 Task: In the  document memoir.txt Download file as 'Plain Text' Share this file with 'softage2@softage.net' Insert the command  Viewing
Action: Mouse moved to (54, 76)
Screenshot: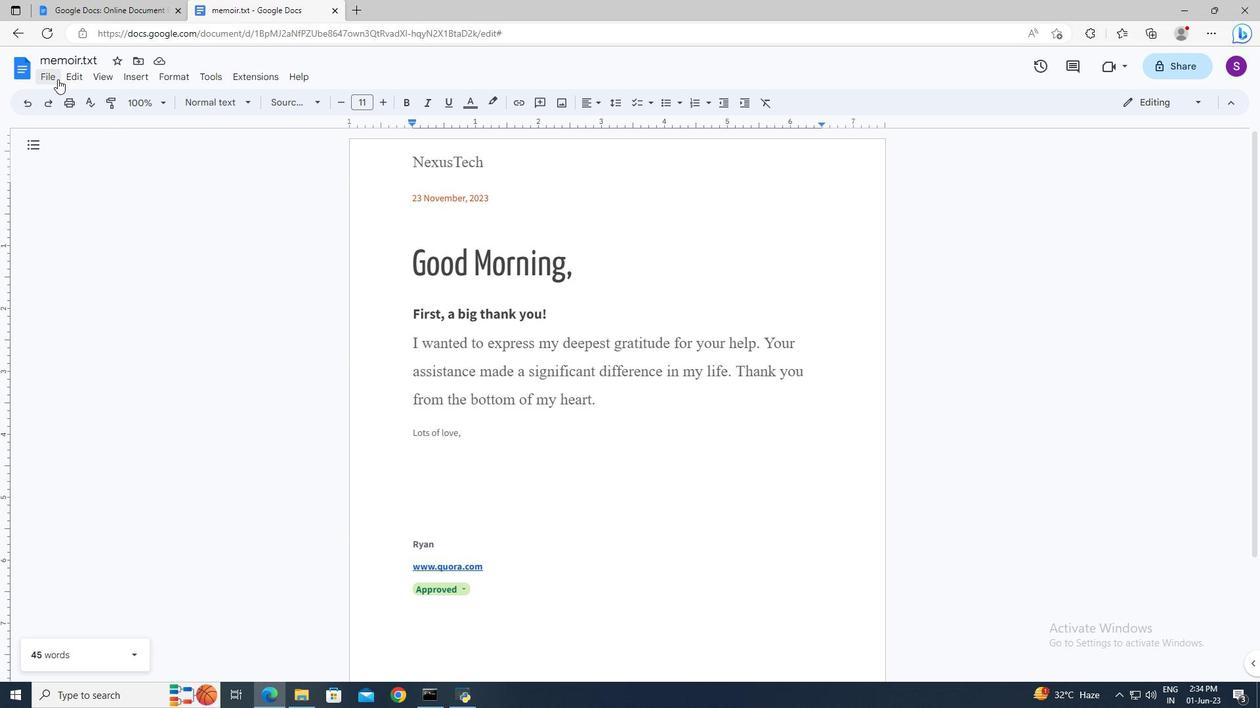 
Action: Mouse pressed left at (54, 76)
Screenshot: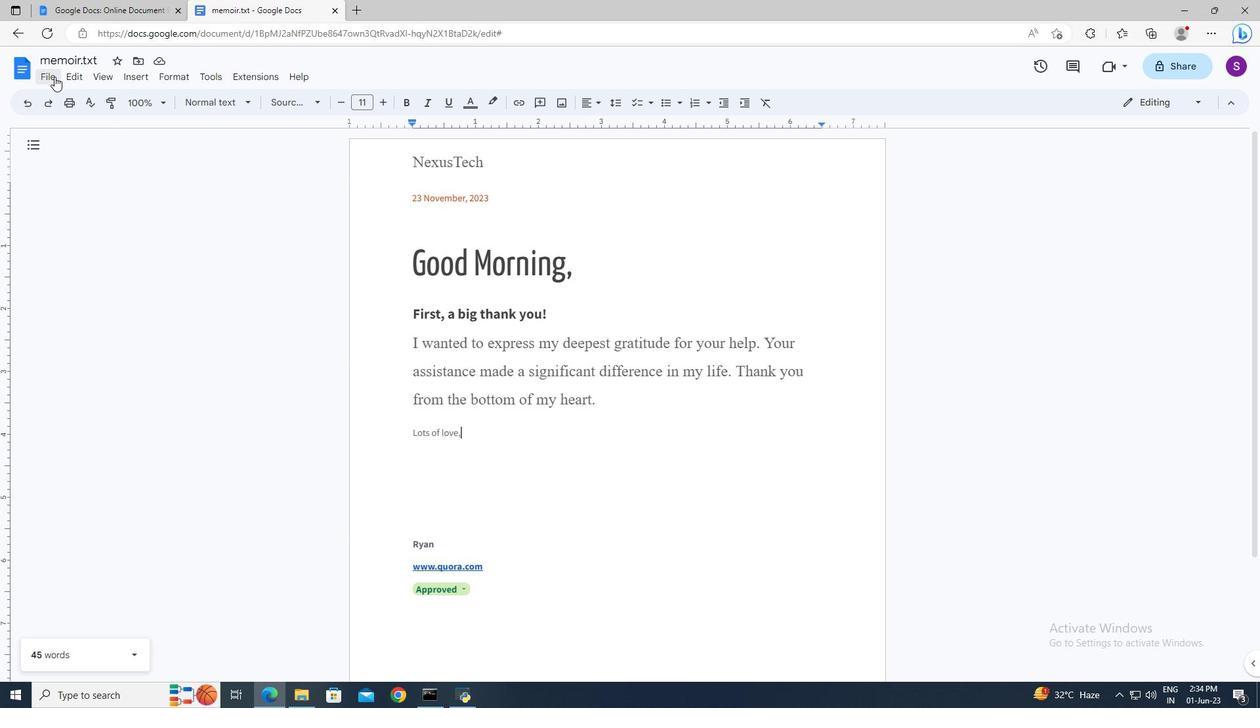 
Action: Mouse moved to (302, 296)
Screenshot: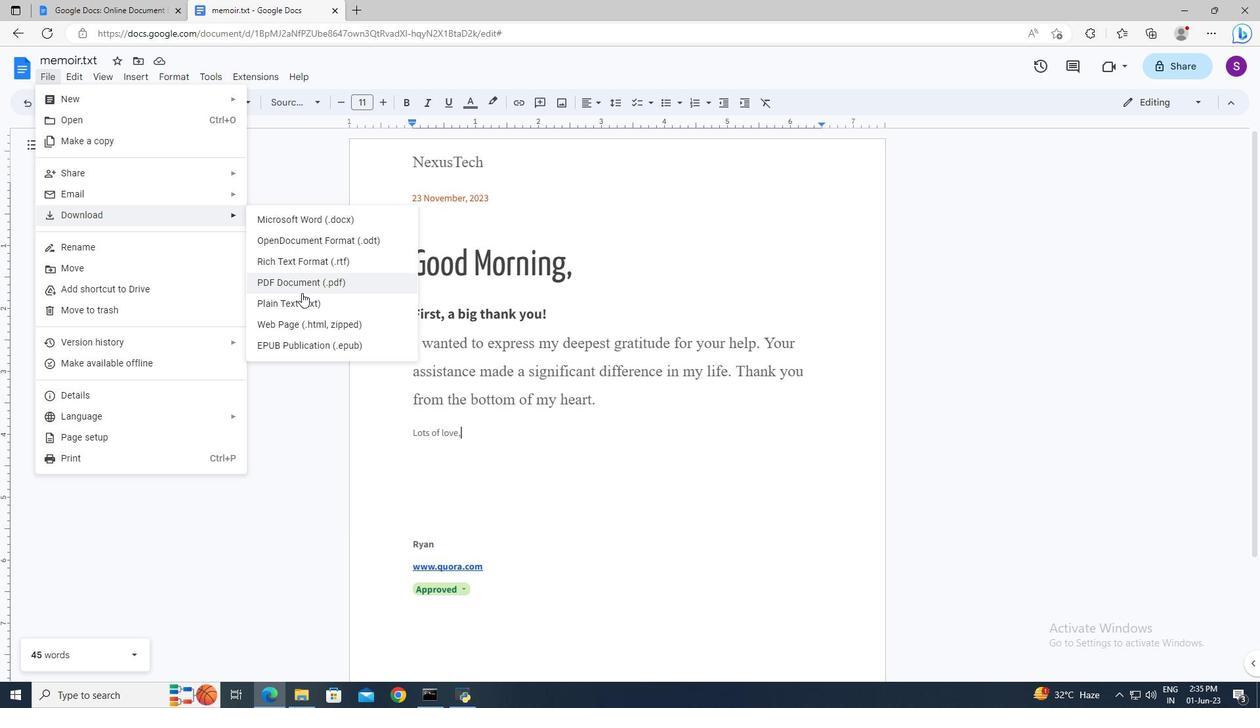 
Action: Mouse pressed left at (302, 296)
Screenshot: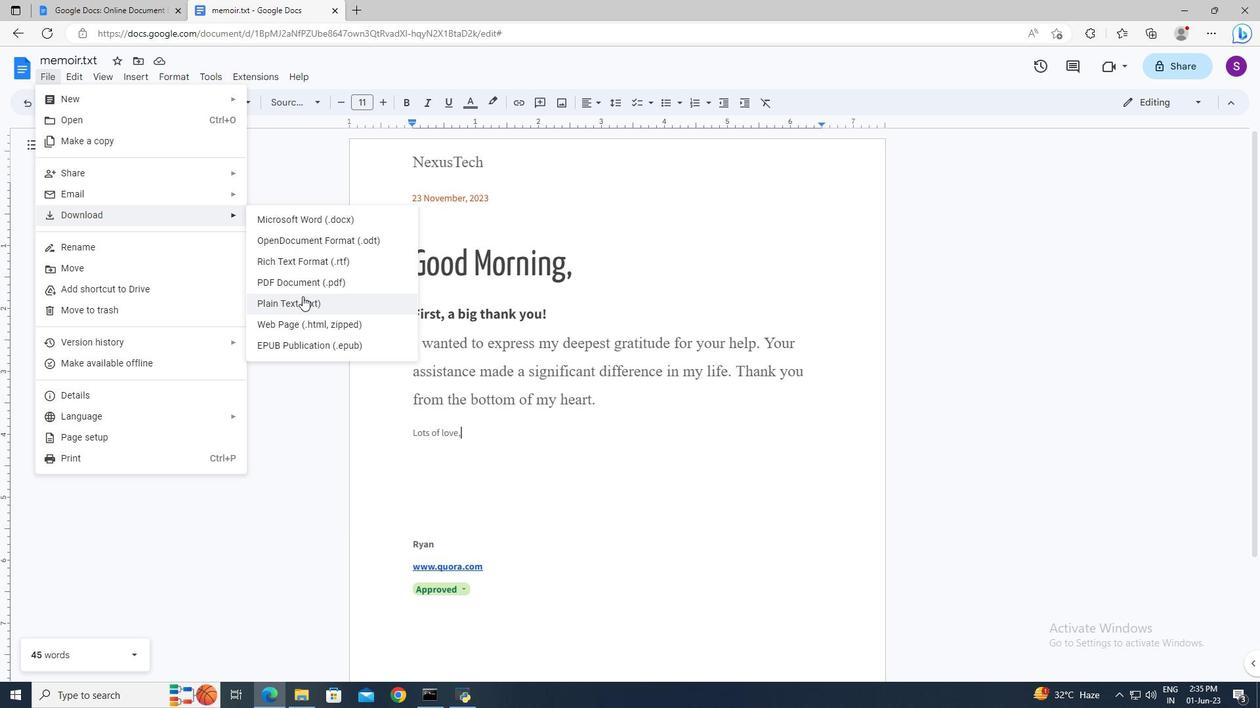 
Action: Mouse moved to (55, 79)
Screenshot: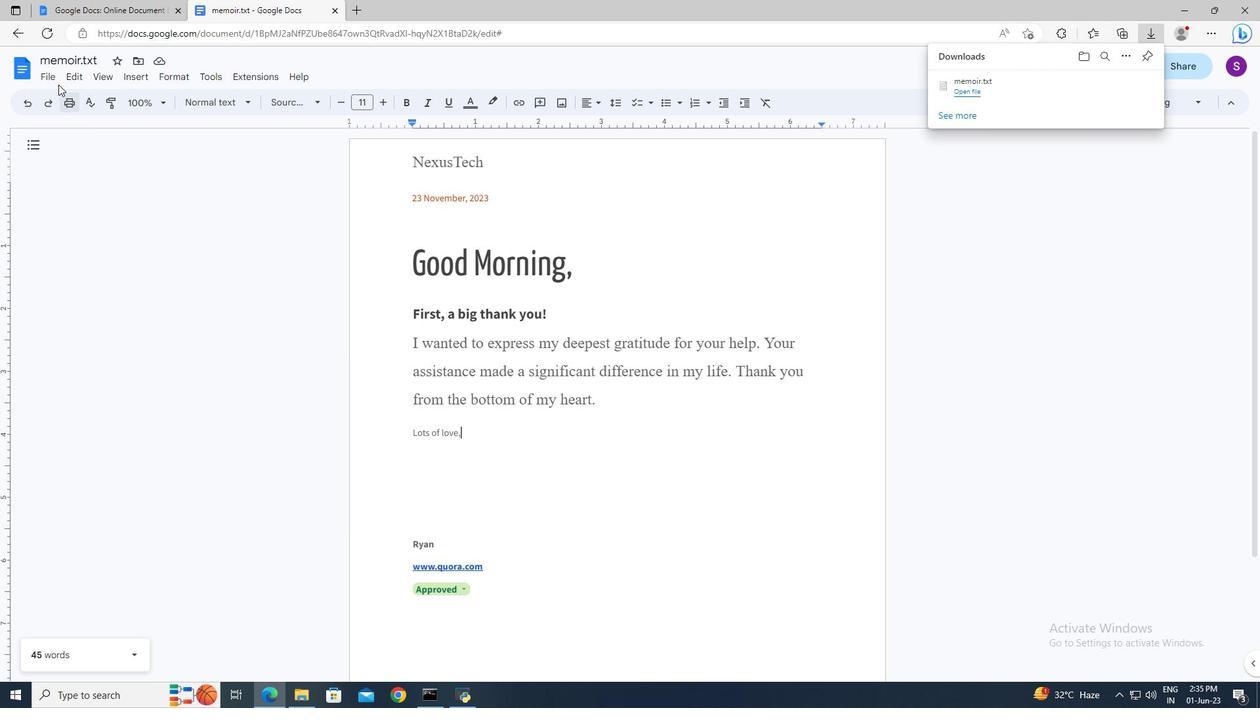 
Action: Mouse pressed left at (55, 79)
Screenshot: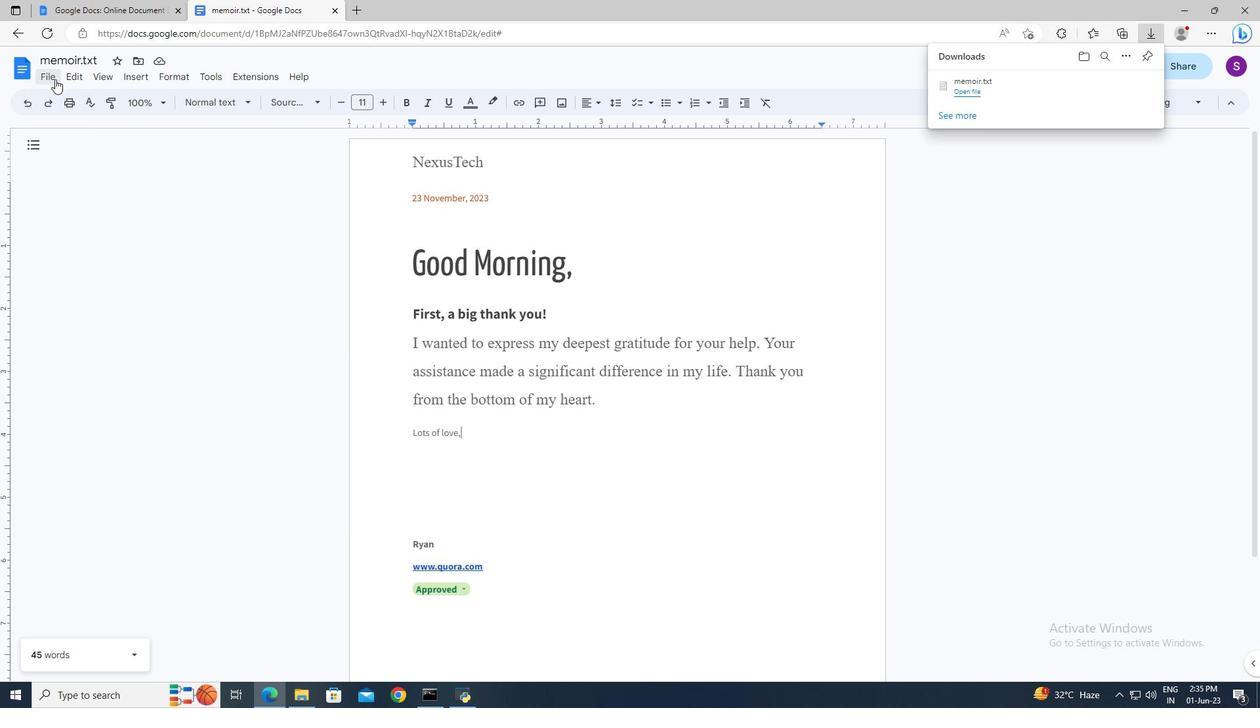 
Action: Mouse moved to (282, 181)
Screenshot: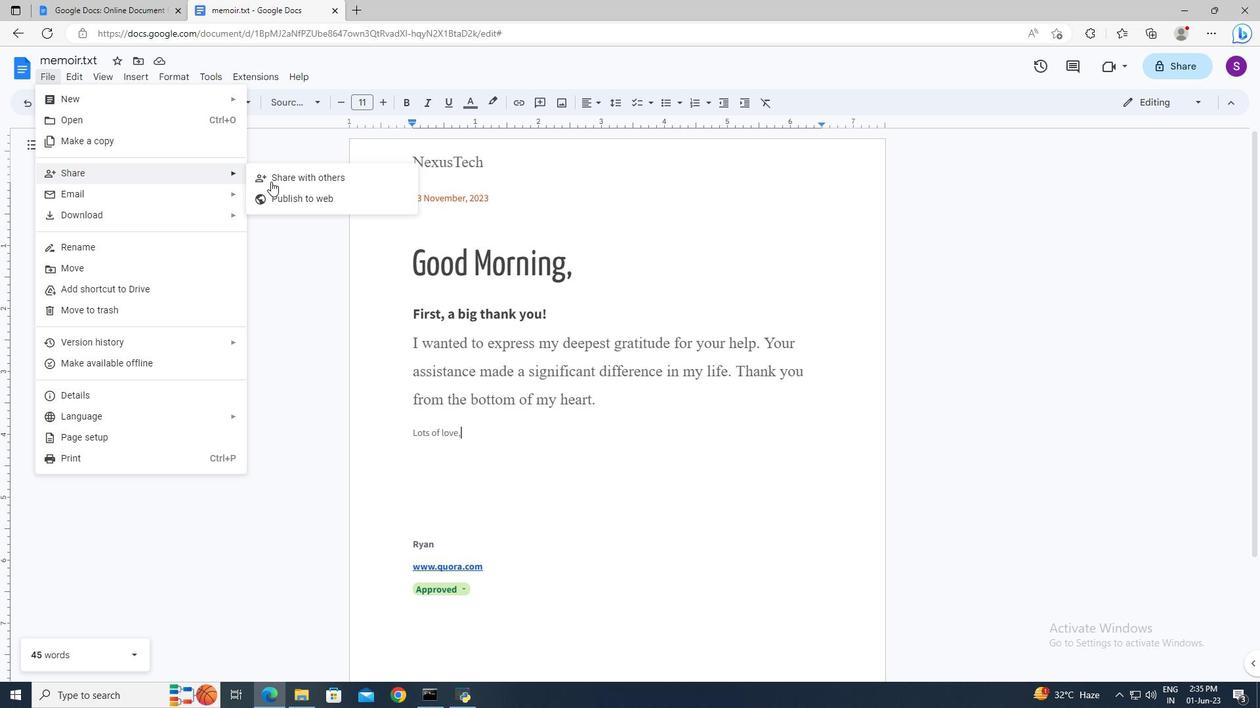 
Action: Mouse pressed left at (282, 181)
Screenshot: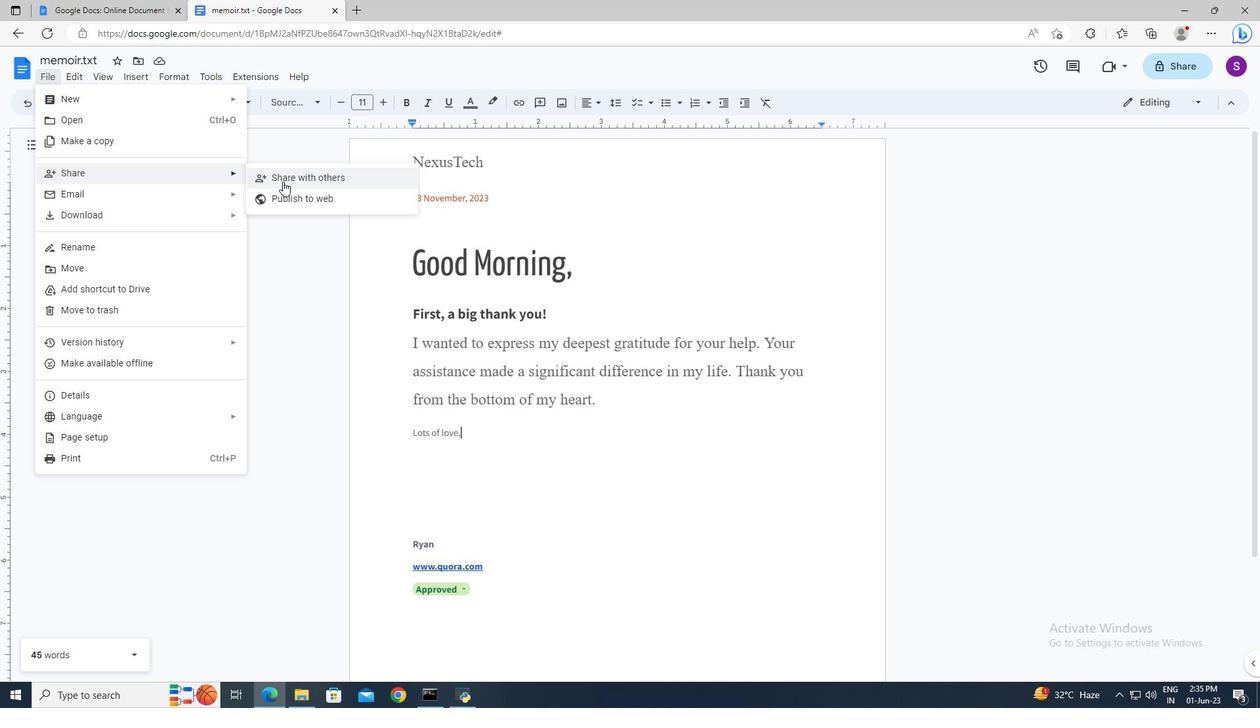 
Action: Mouse moved to (538, 288)
Screenshot: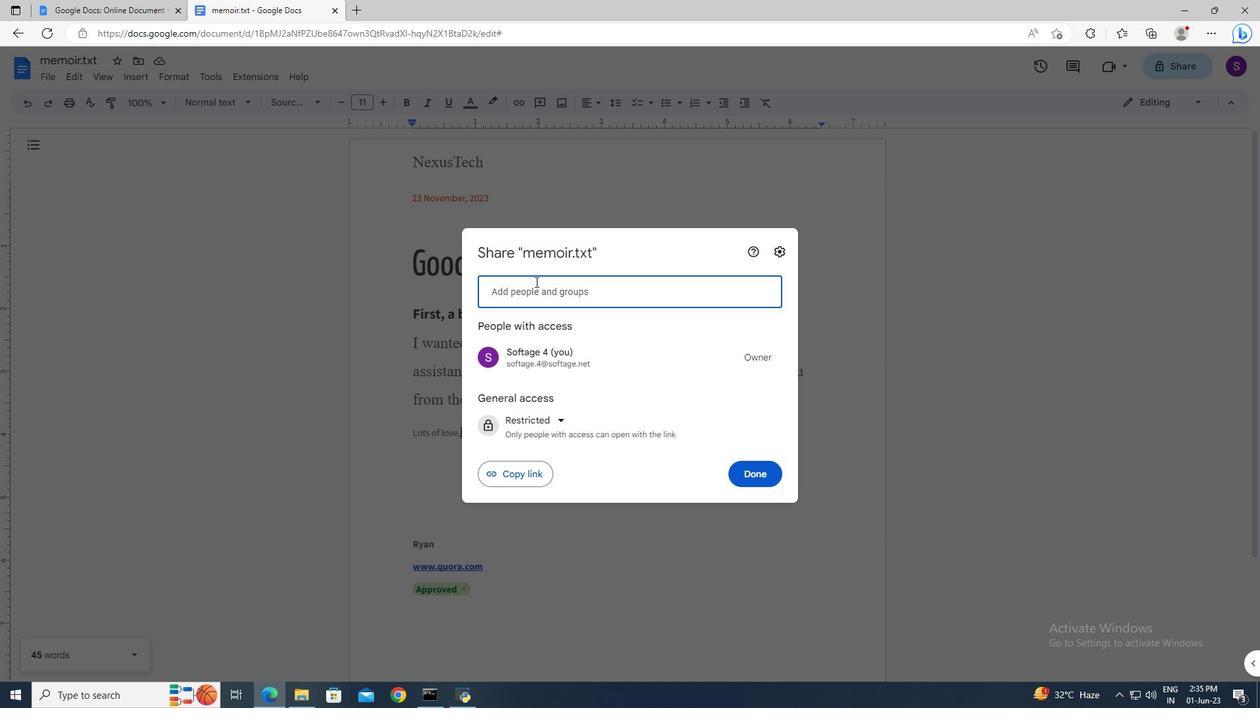 
Action: Mouse pressed left at (538, 288)
Screenshot: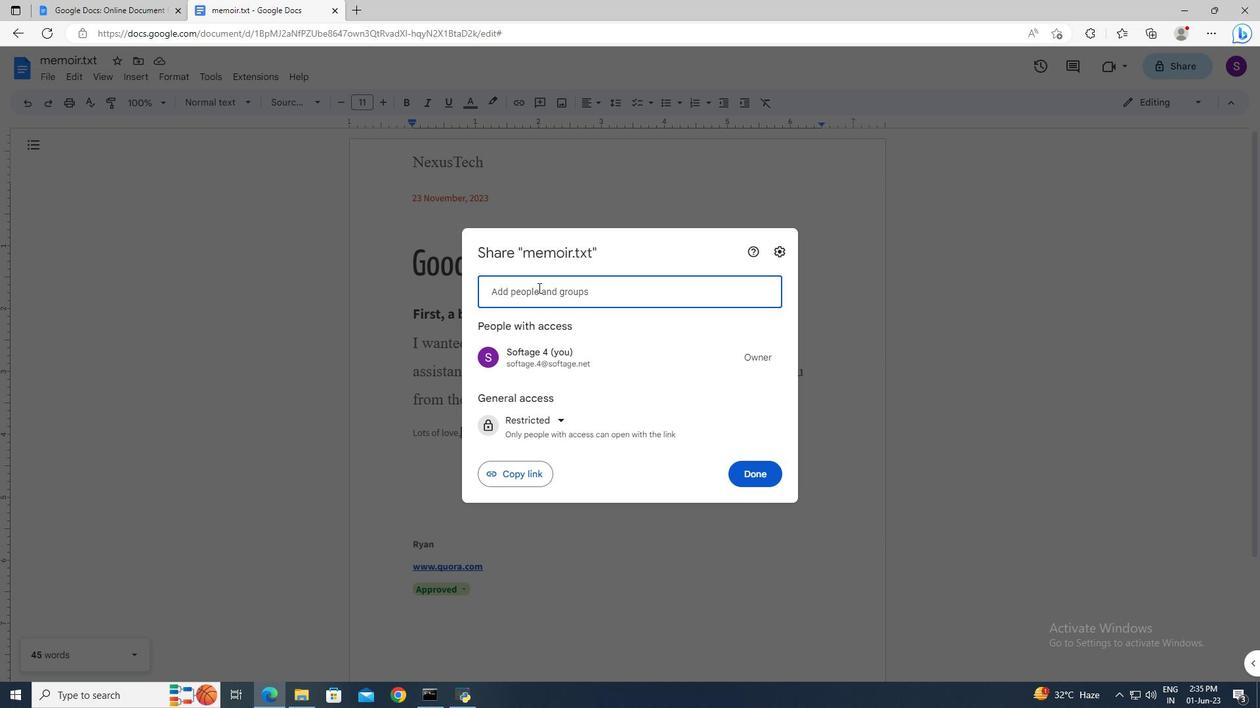 
Action: Key pressed softage2<Key.shift>@softage.net<Key.enter>
Screenshot: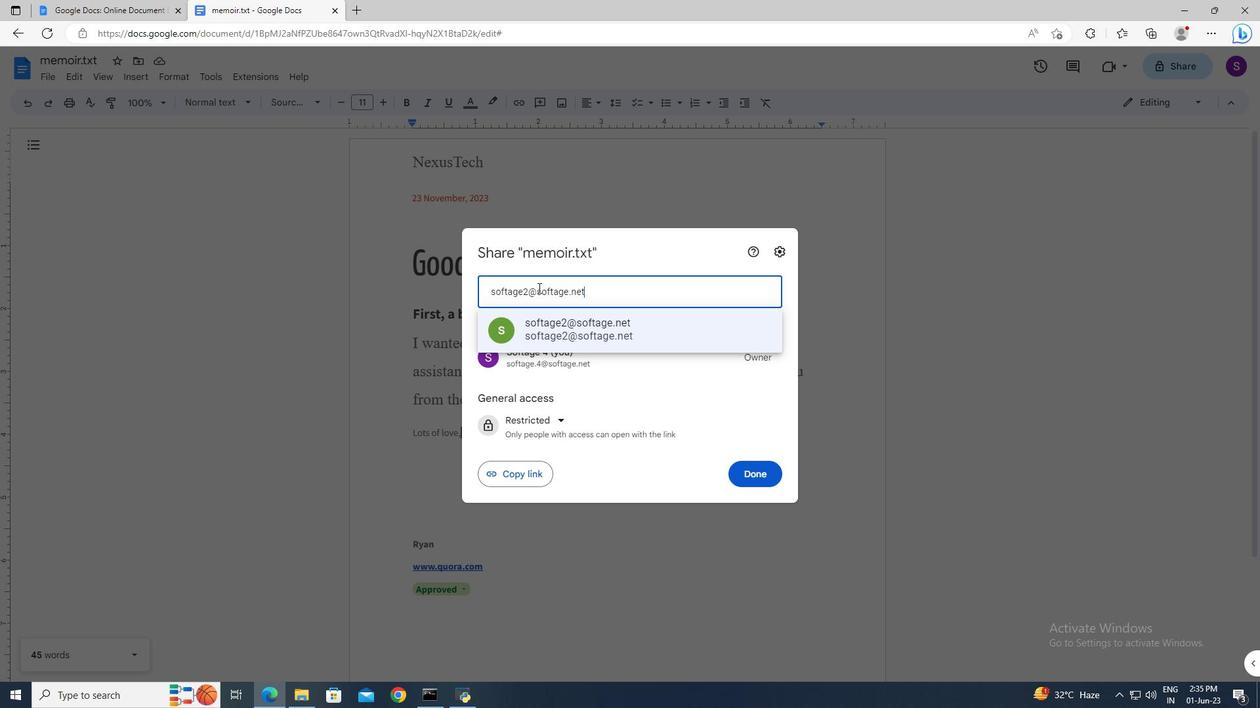 
Action: Mouse moved to (759, 454)
Screenshot: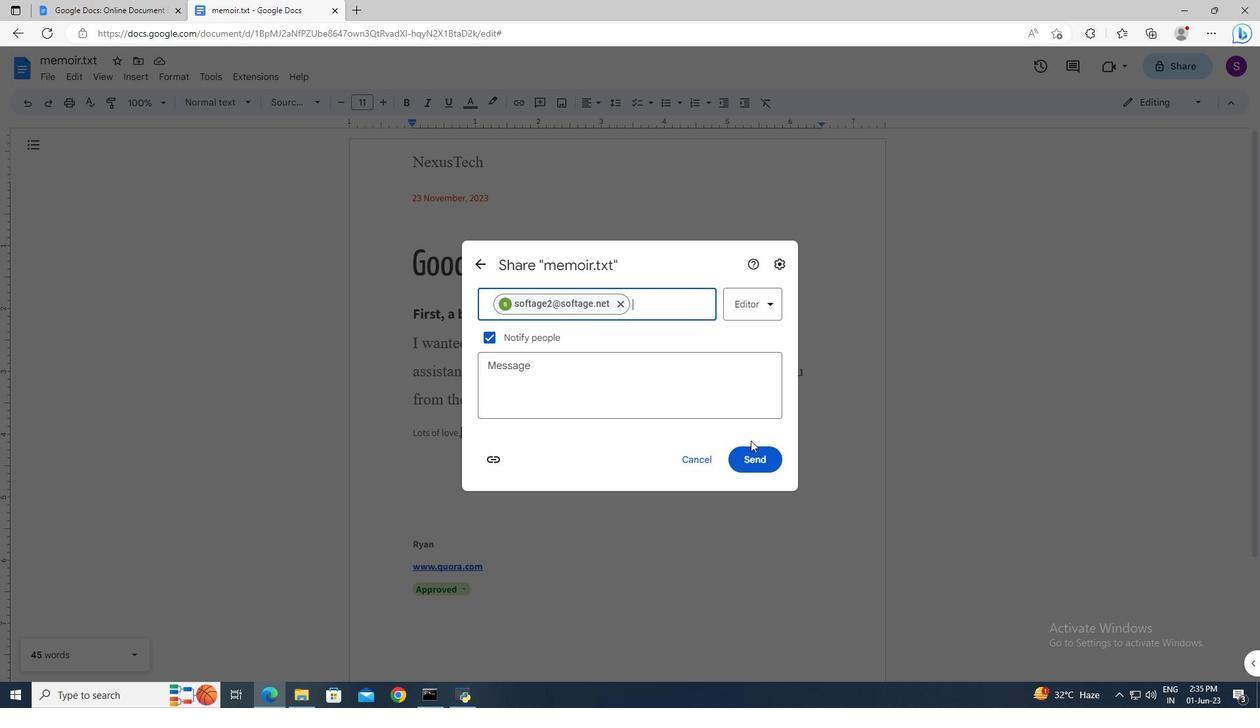 
Action: Mouse pressed left at (759, 454)
Screenshot: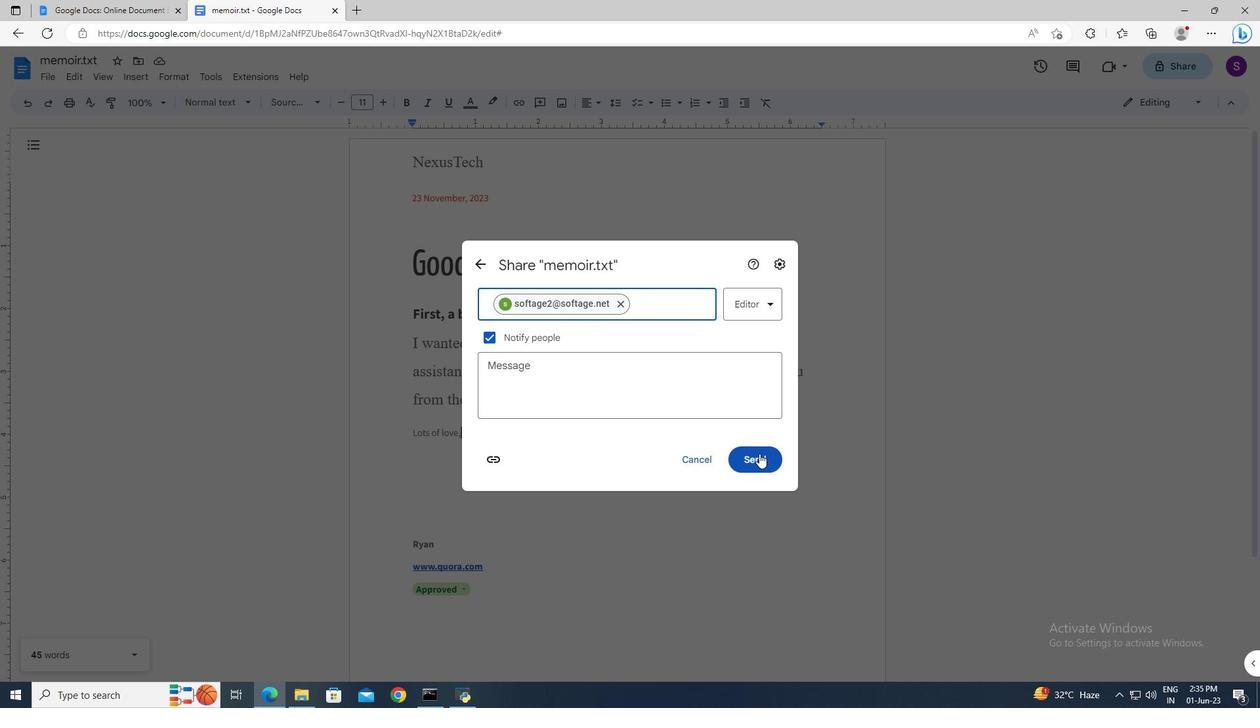 
Action: Mouse moved to (715, 412)
Screenshot: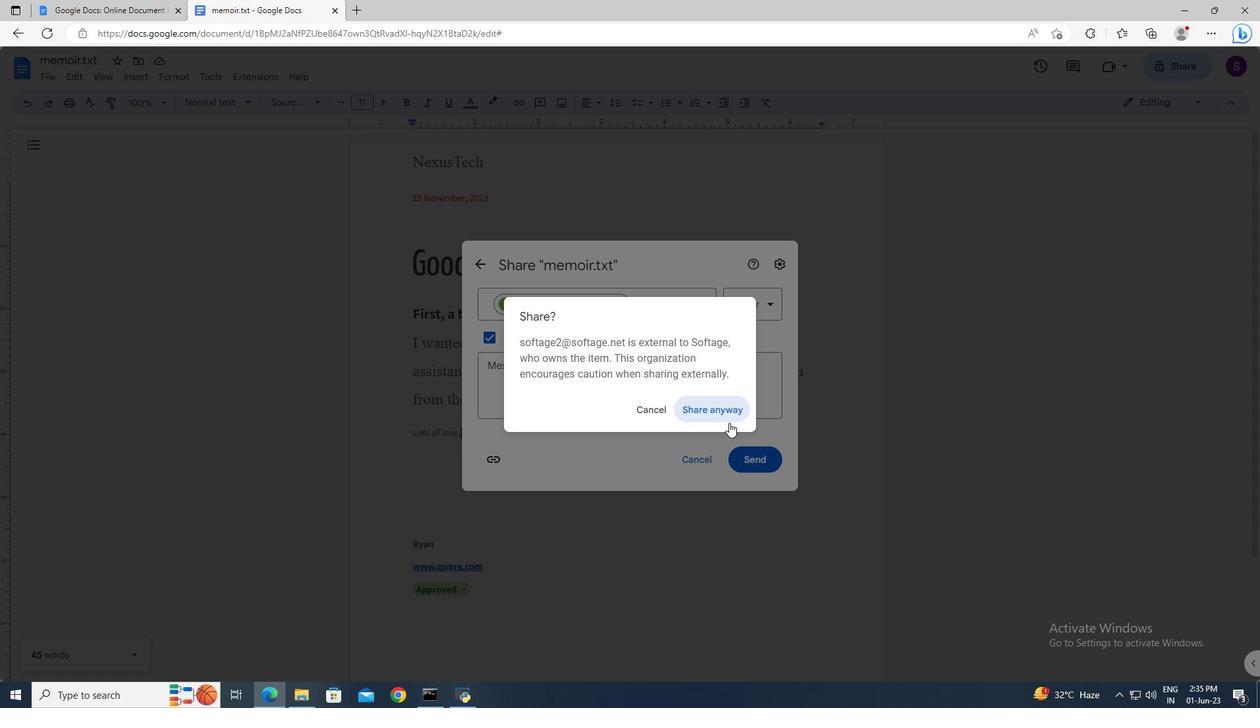 
Action: Mouse pressed left at (715, 412)
Screenshot: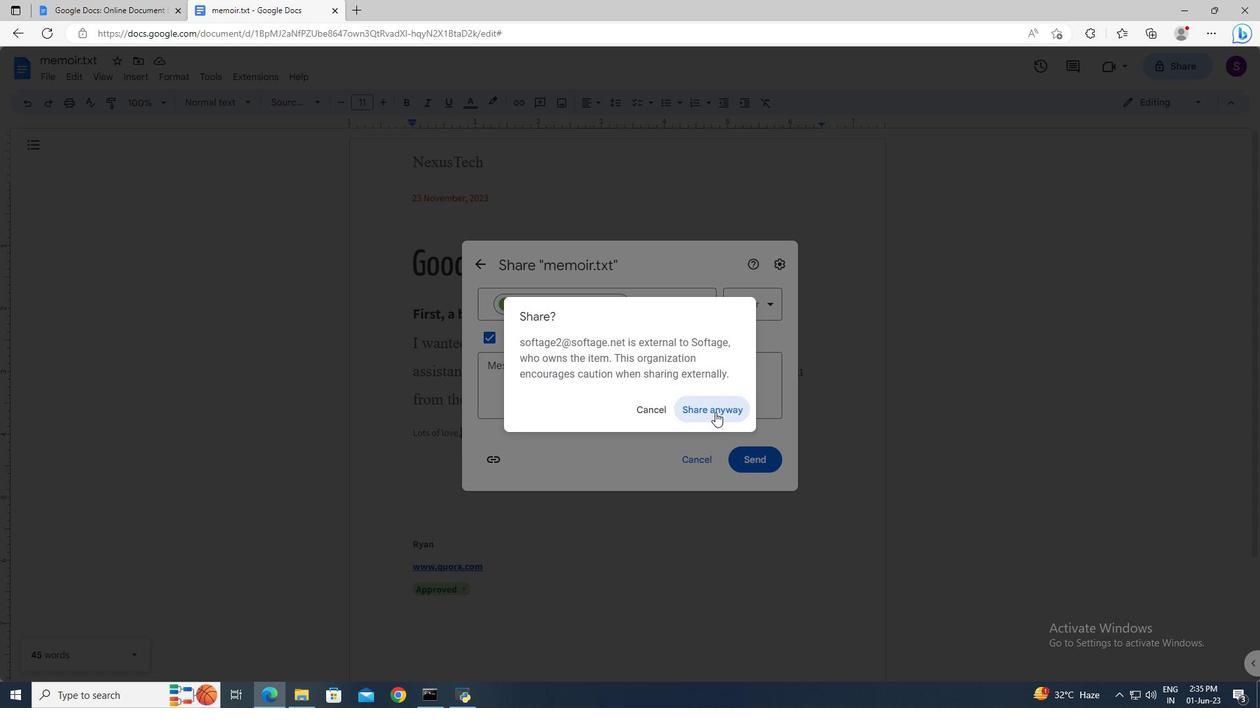 
Action: Mouse moved to (1150, 105)
Screenshot: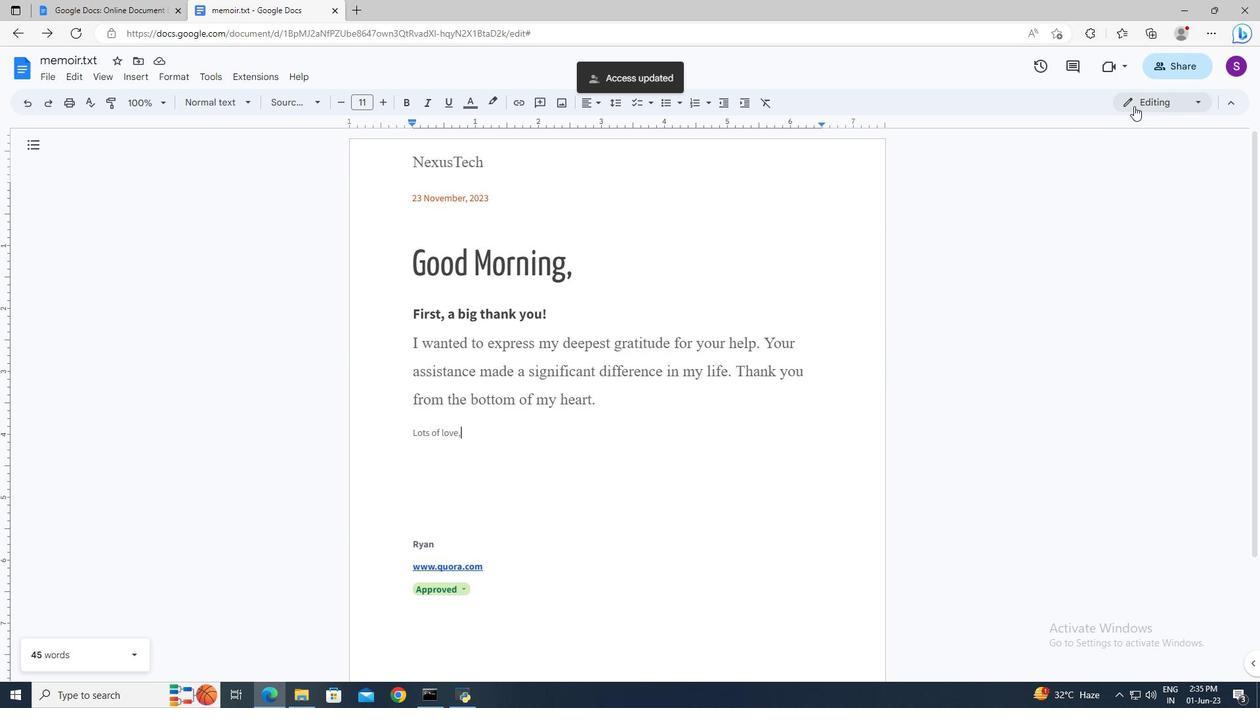 
Action: Mouse pressed left at (1150, 105)
Screenshot: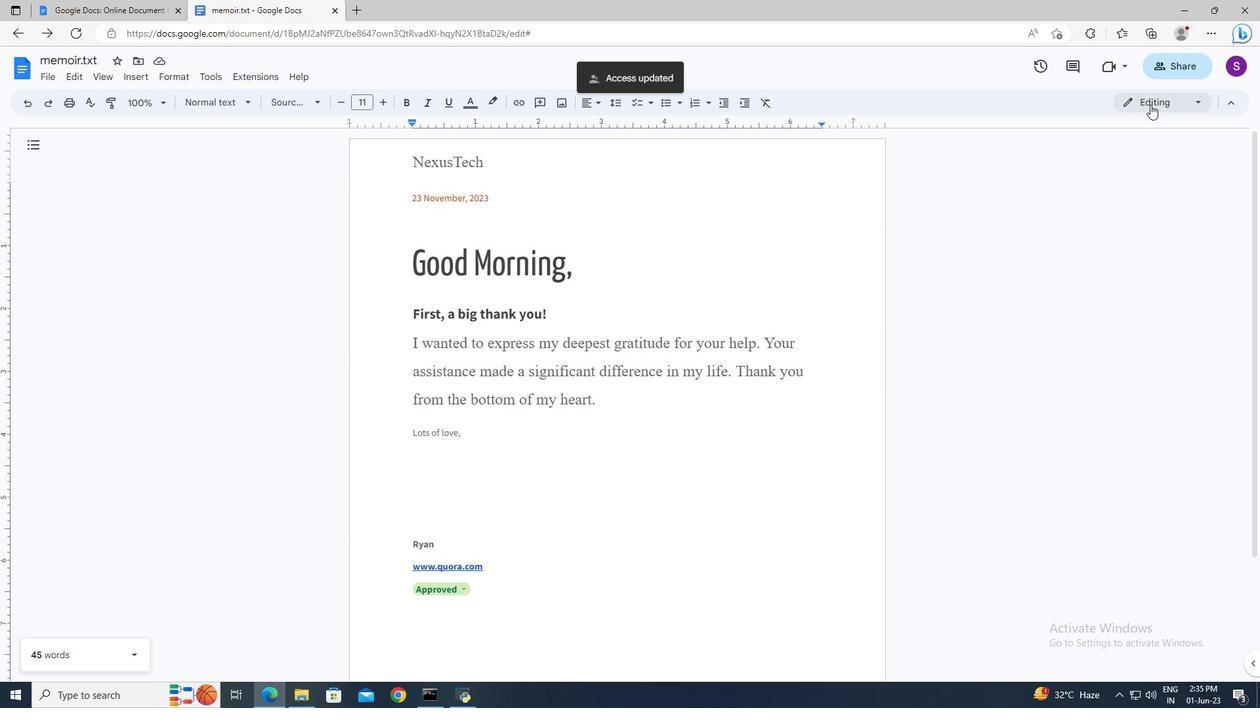
Action: Mouse moved to (1125, 198)
Screenshot: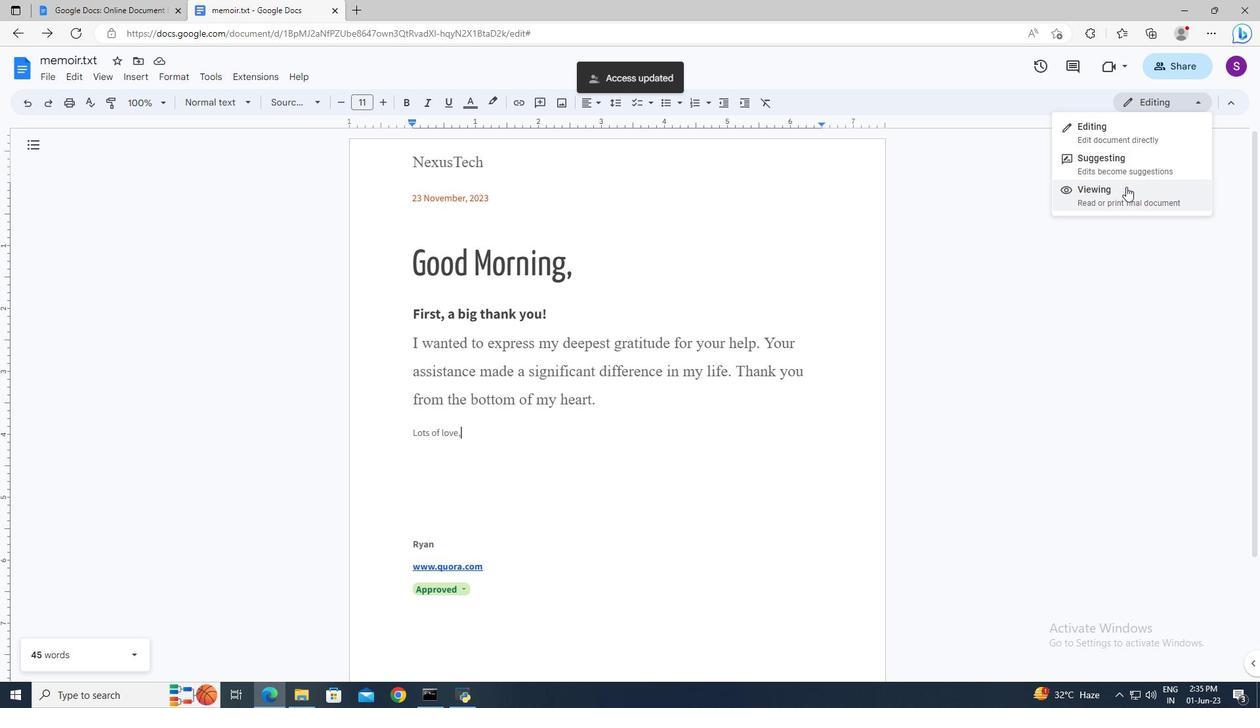 
Action: Mouse pressed left at (1125, 198)
Screenshot: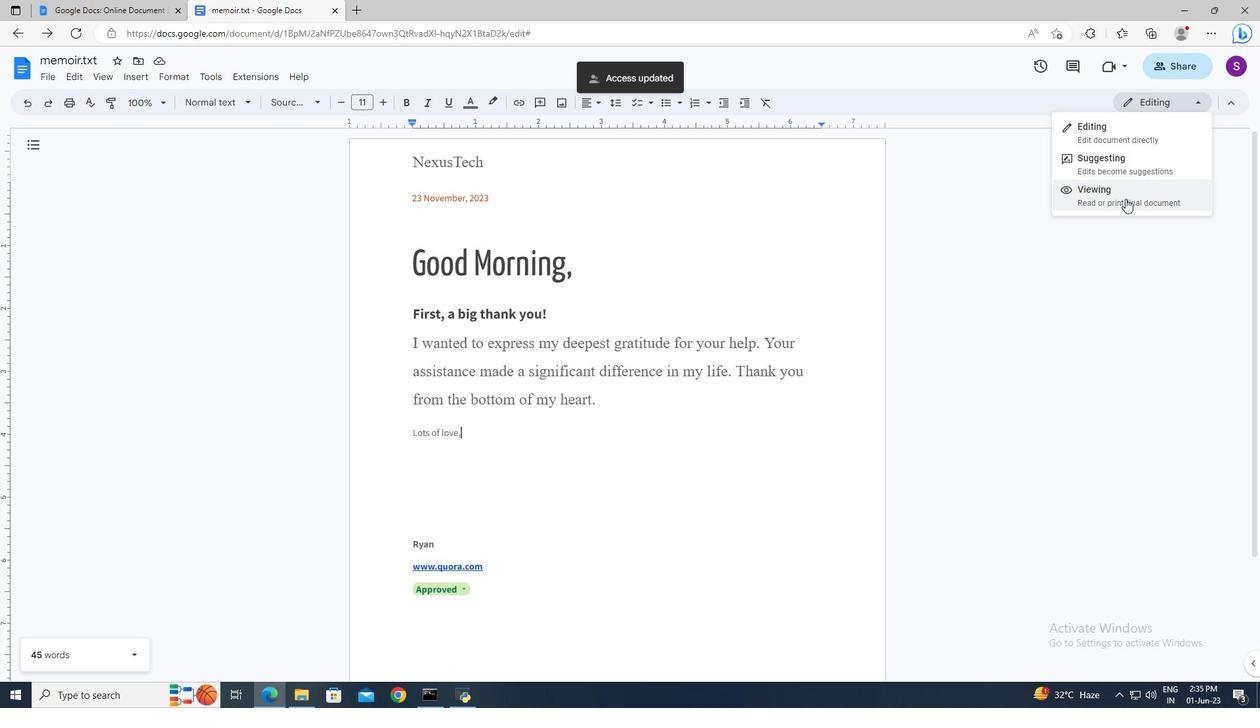 
